 Task: Empty trash of the calendar "Mark".
Action: Mouse moved to (966, 75)
Screenshot: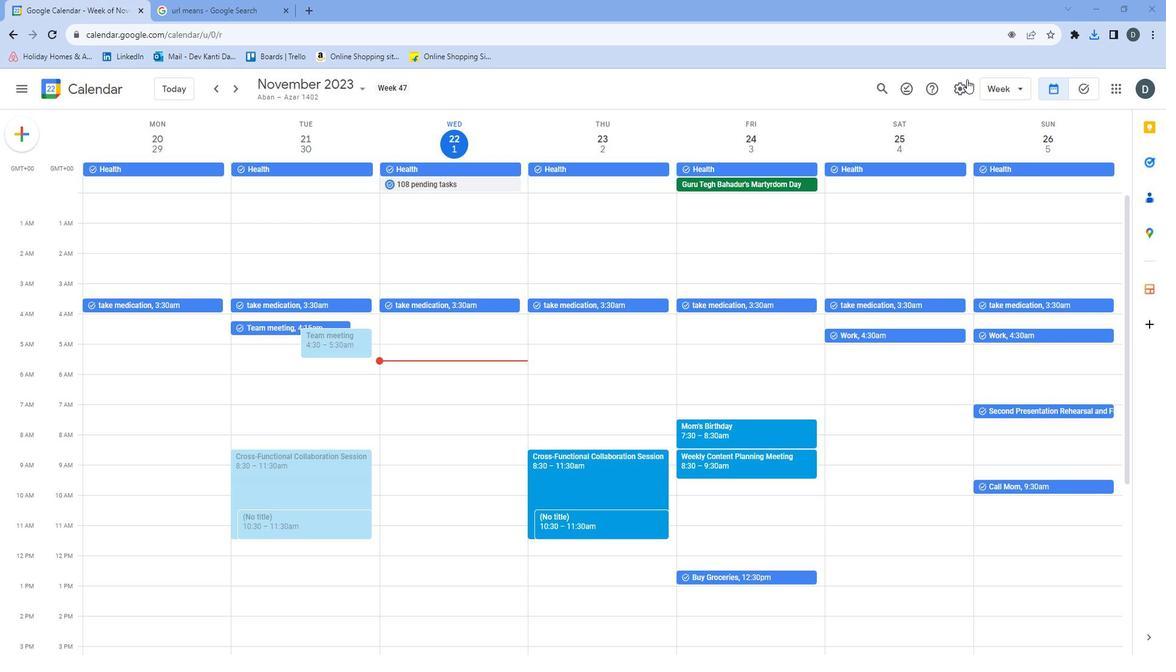 
Action: Mouse pressed left at (966, 75)
Screenshot: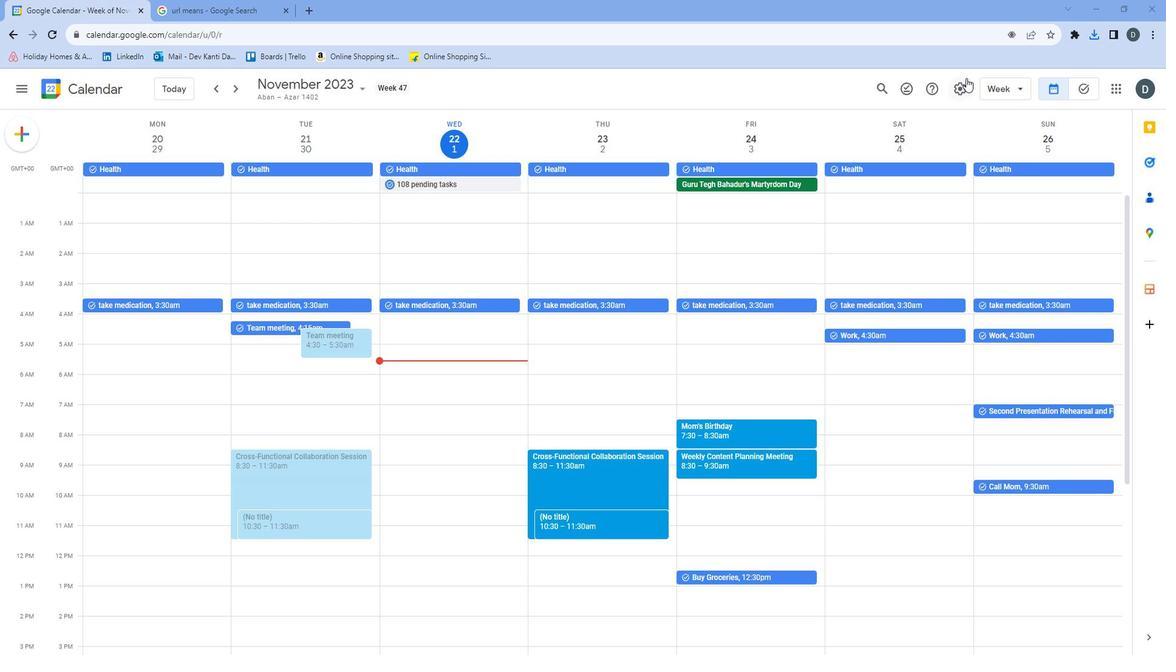 
Action: Mouse moved to (966, 132)
Screenshot: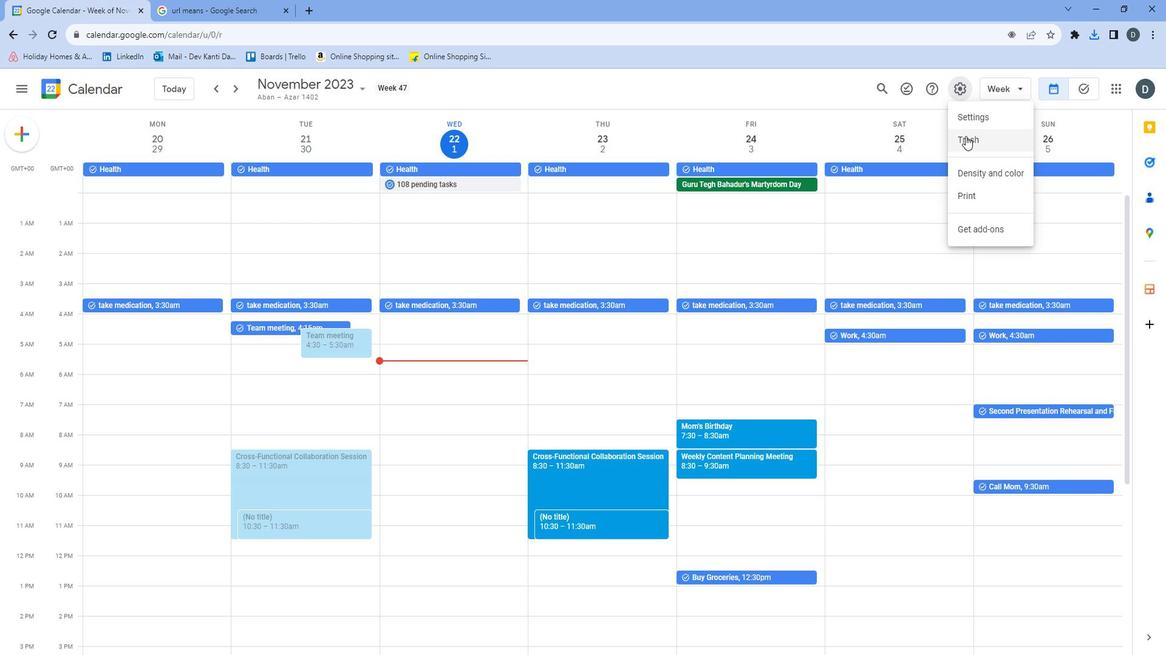 
Action: Mouse pressed left at (966, 132)
Screenshot: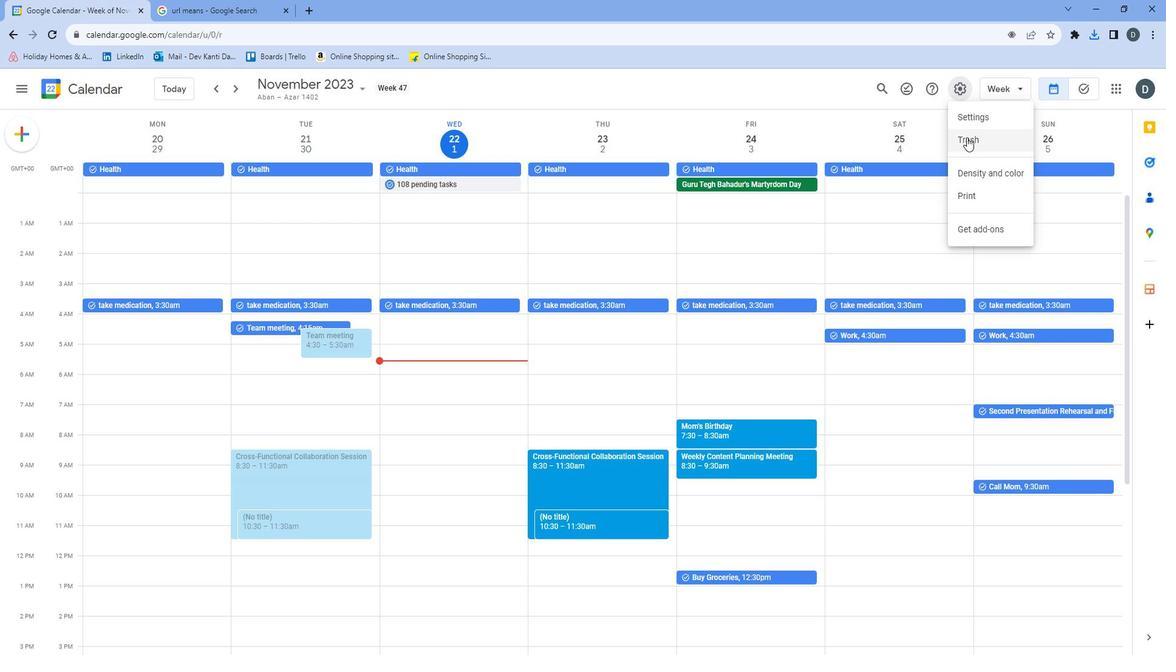 
Action: Mouse moved to (68, 179)
Screenshot: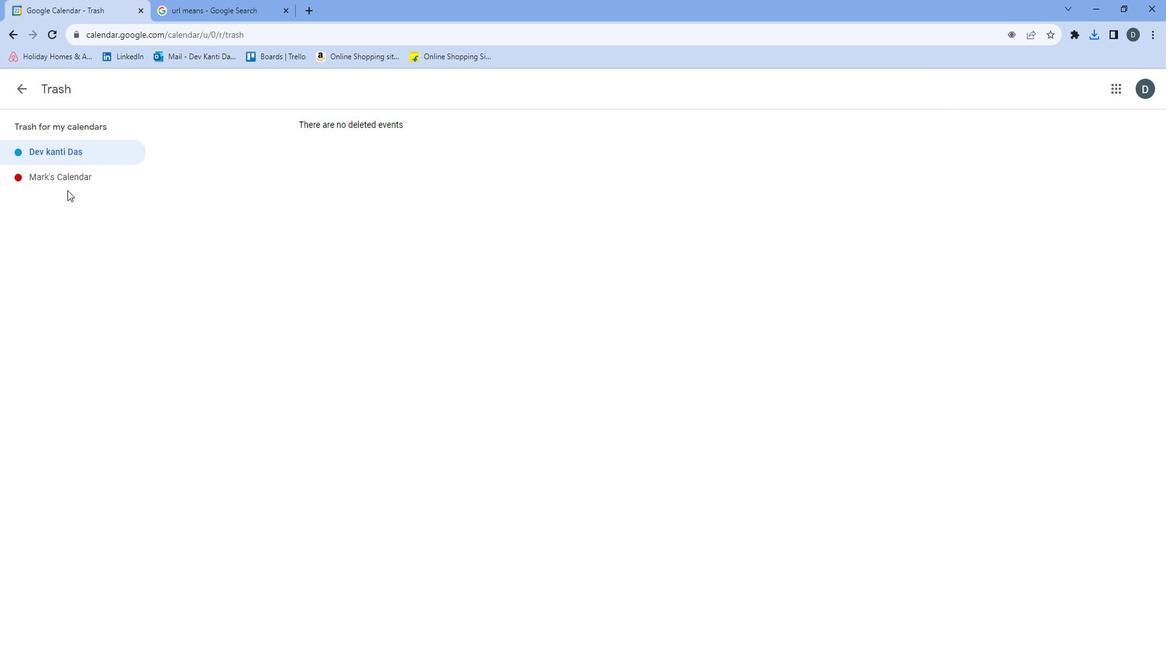 
Action: Mouse pressed left at (68, 179)
Screenshot: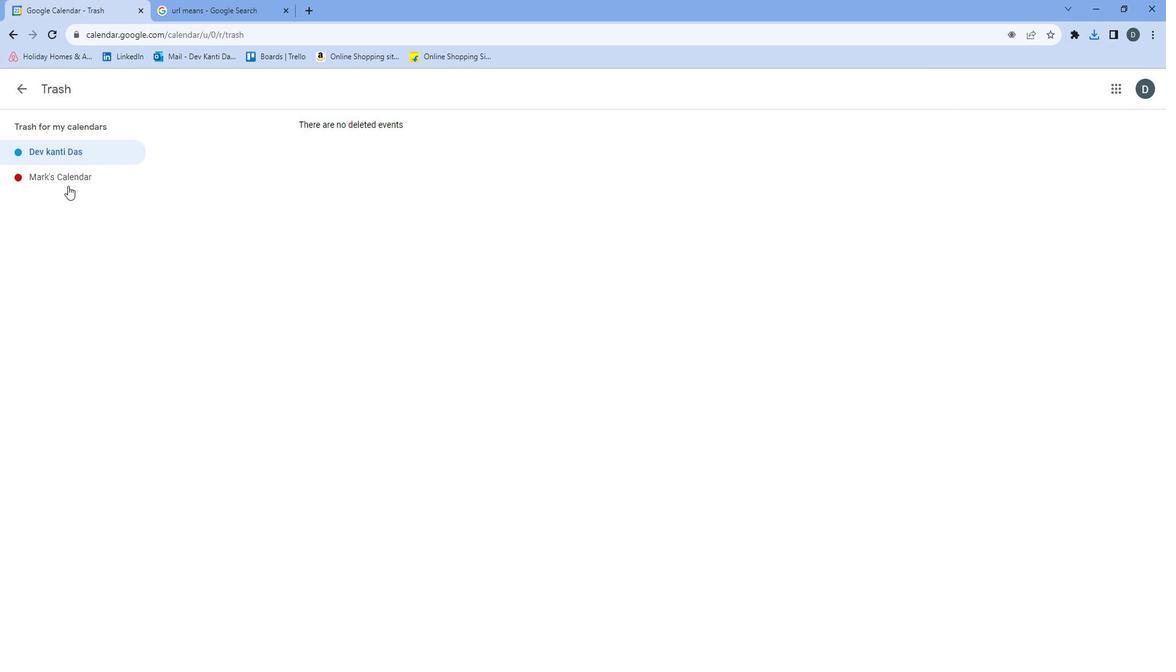 
Action: Mouse moved to (177, 254)
Screenshot: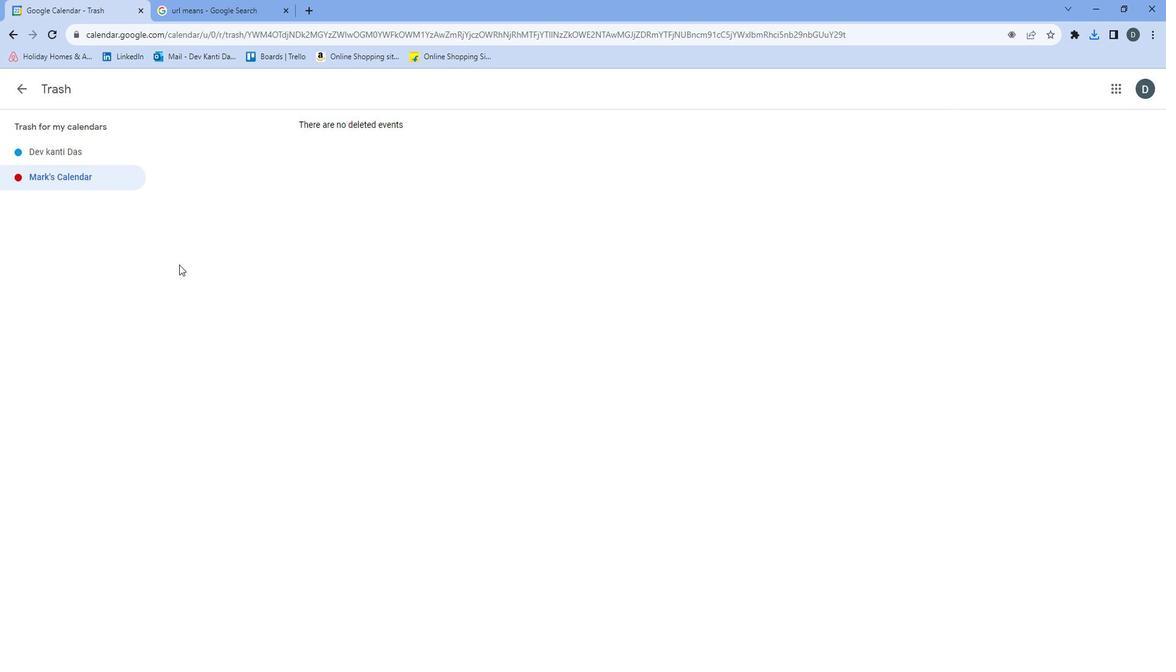 
